 Task: Set the item due "the next working day".
Action: Mouse moved to (998, 116)
Screenshot: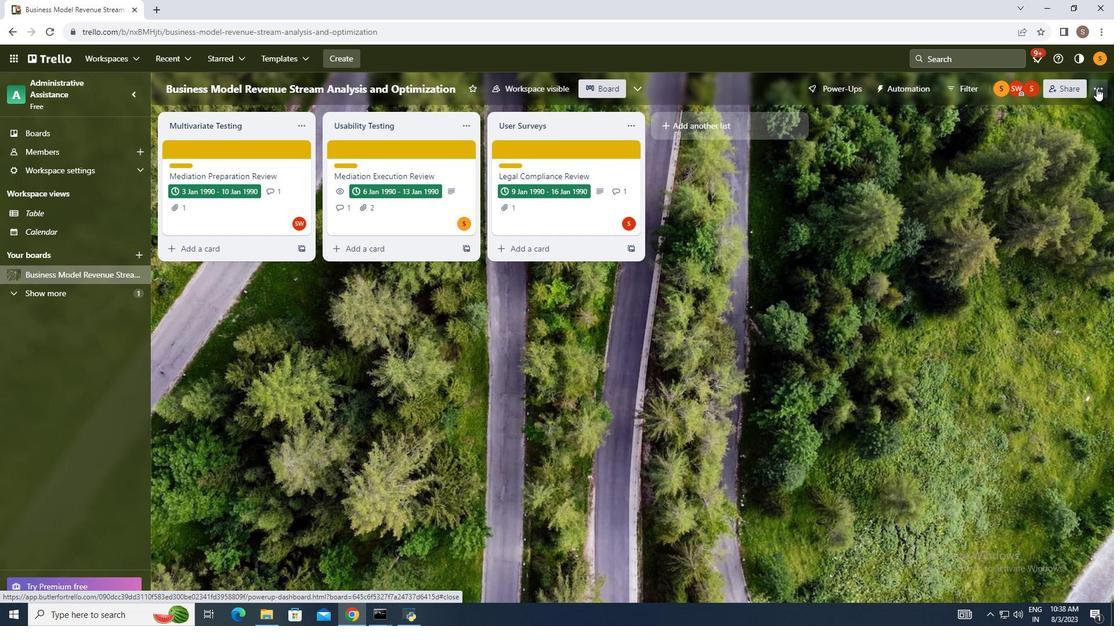 
Action: Mouse pressed left at (998, 116)
Screenshot: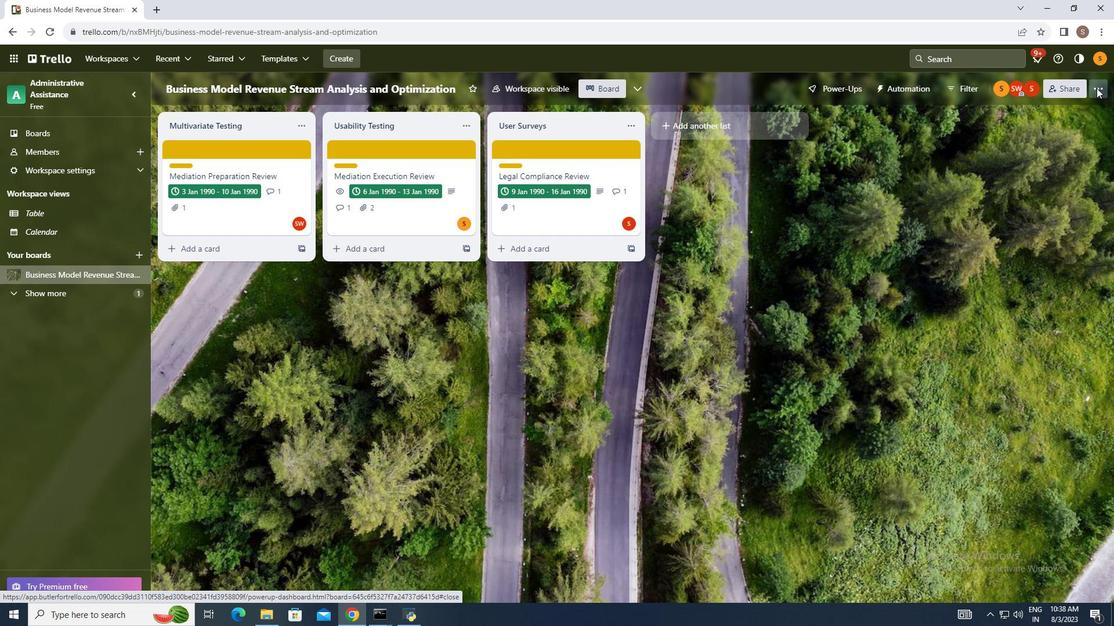 
Action: Mouse moved to (929, 252)
Screenshot: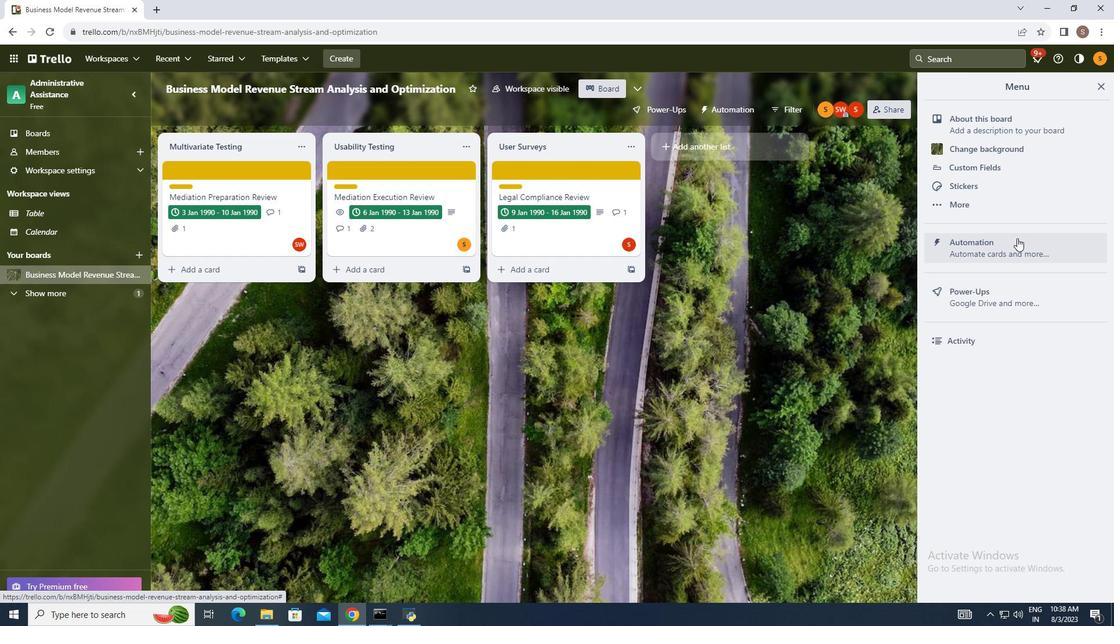 
Action: Mouse pressed left at (929, 252)
Screenshot: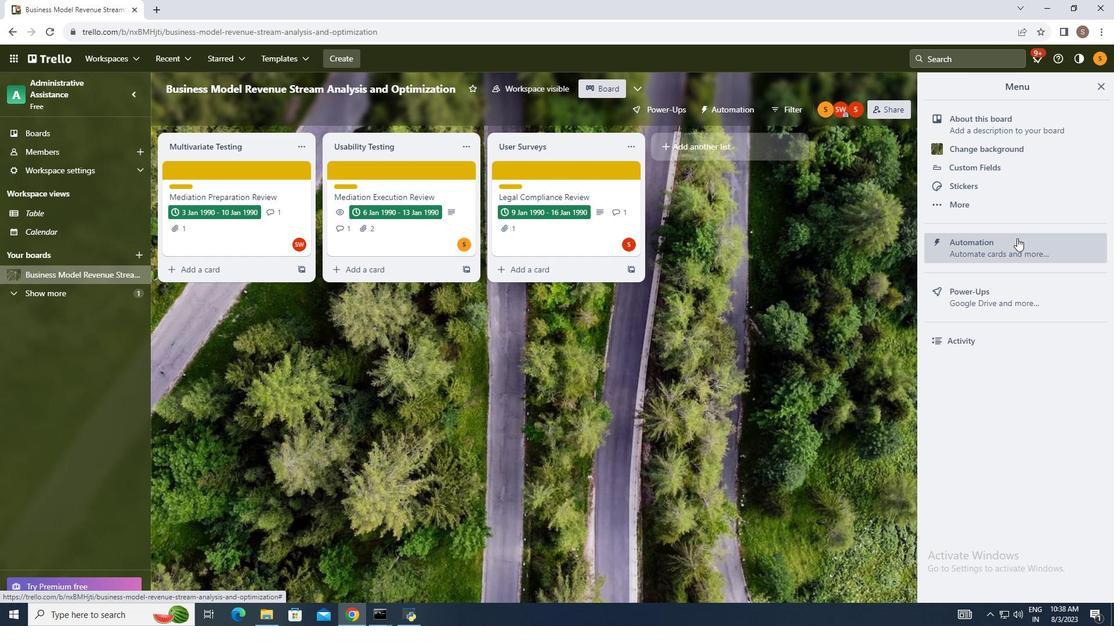 
Action: Mouse moved to (240, 312)
Screenshot: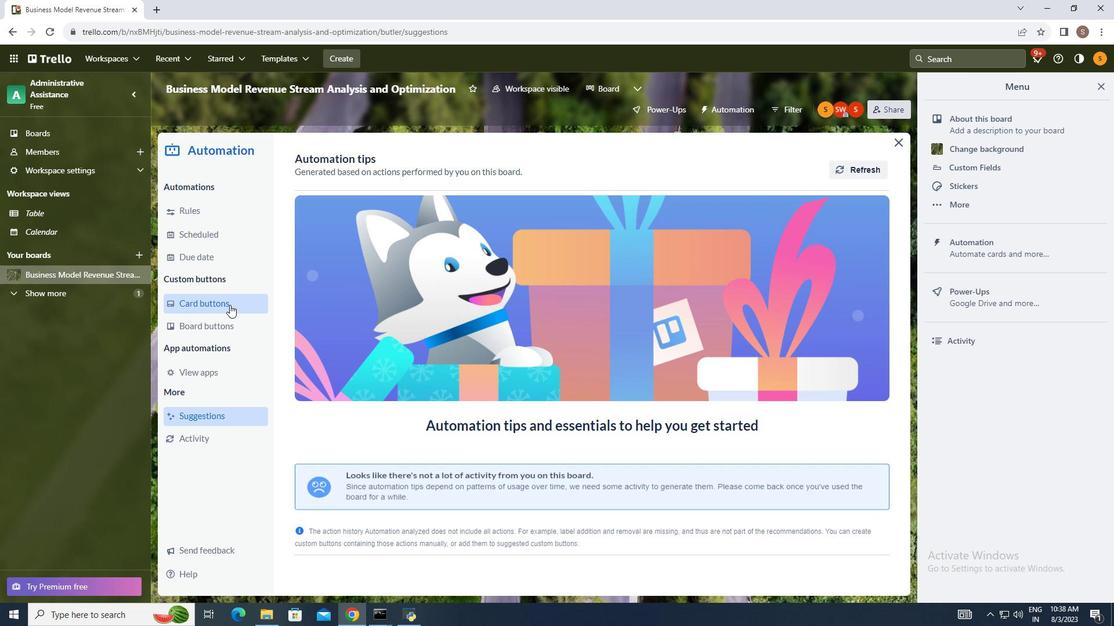 
Action: Mouse pressed left at (240, 312)
Screenshot: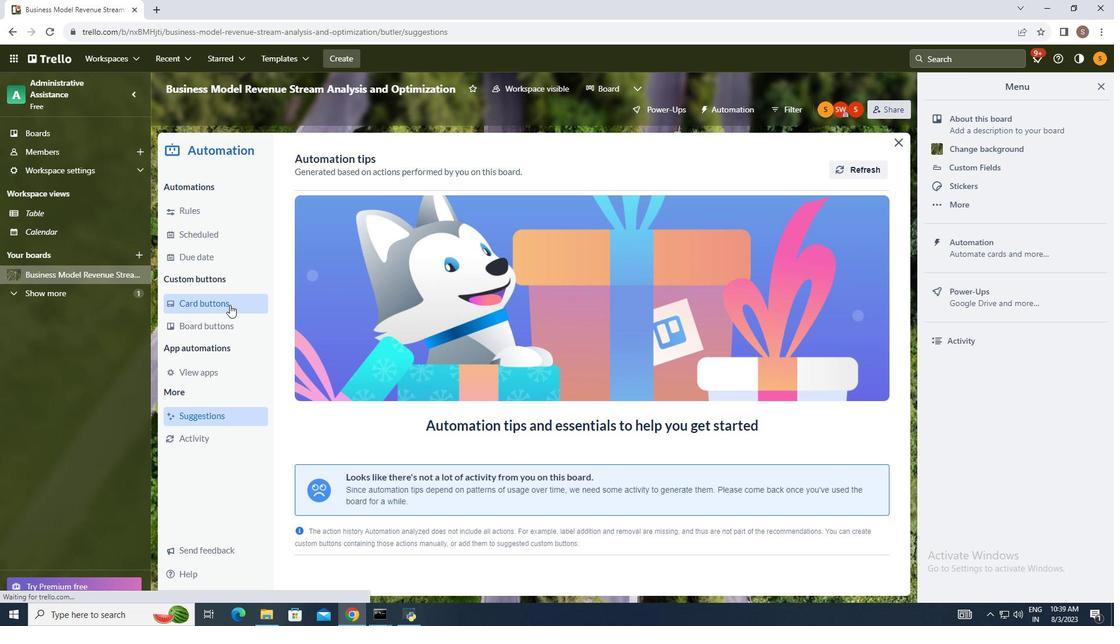 
Action: Mouse moved to (784, 185)
Screenshot: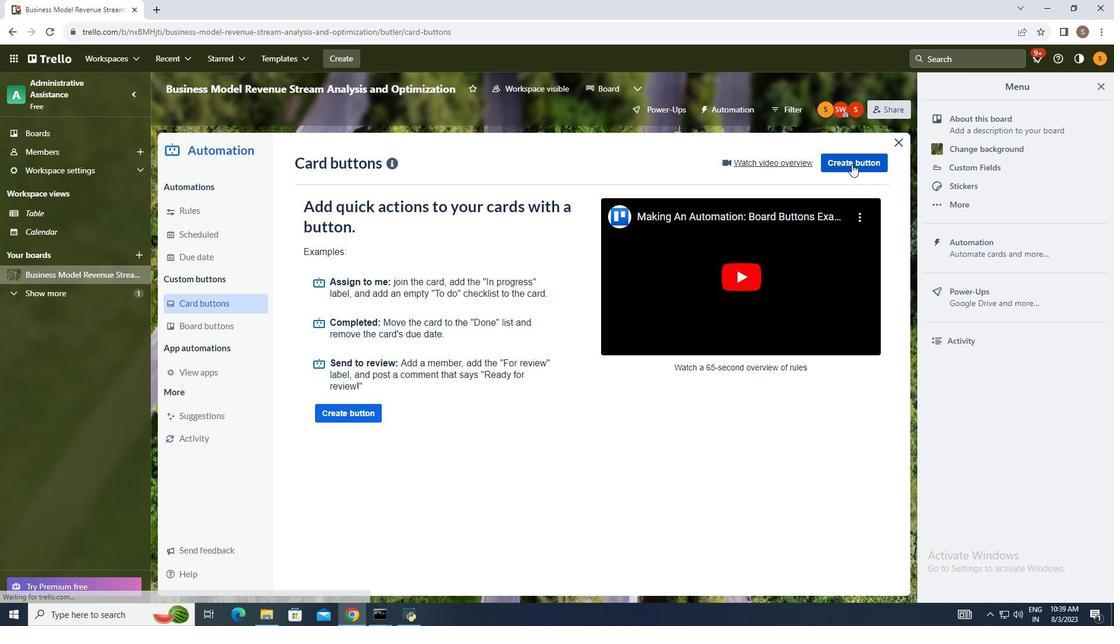 
Action: Mouse pressed left at (784, 185)
Screenshot: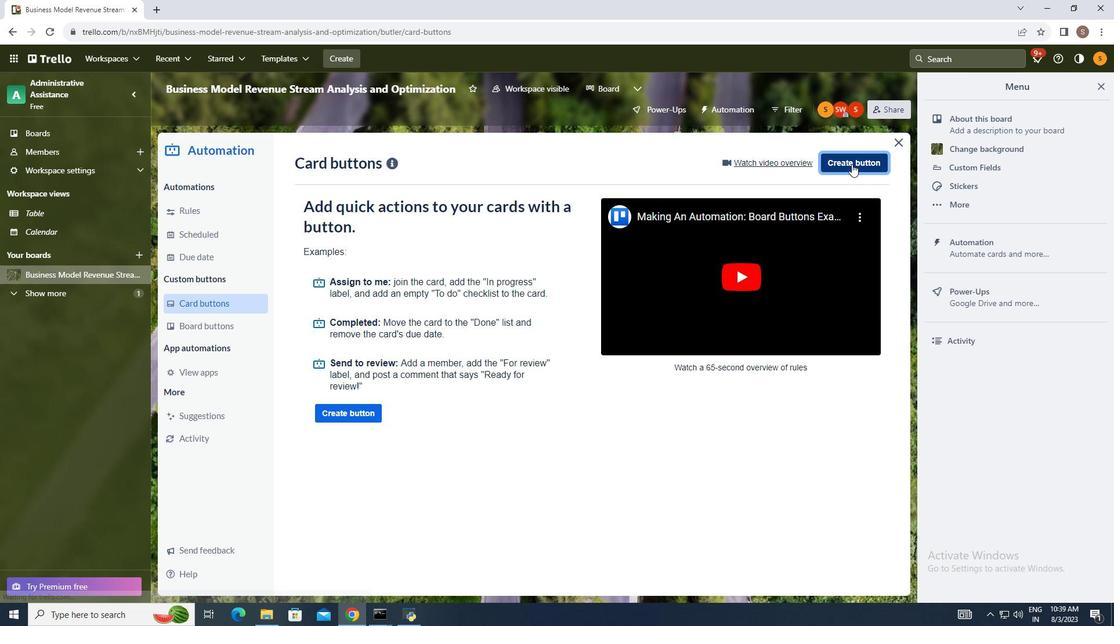 
Action: Mouse moved to (517, 331)
Screenshot: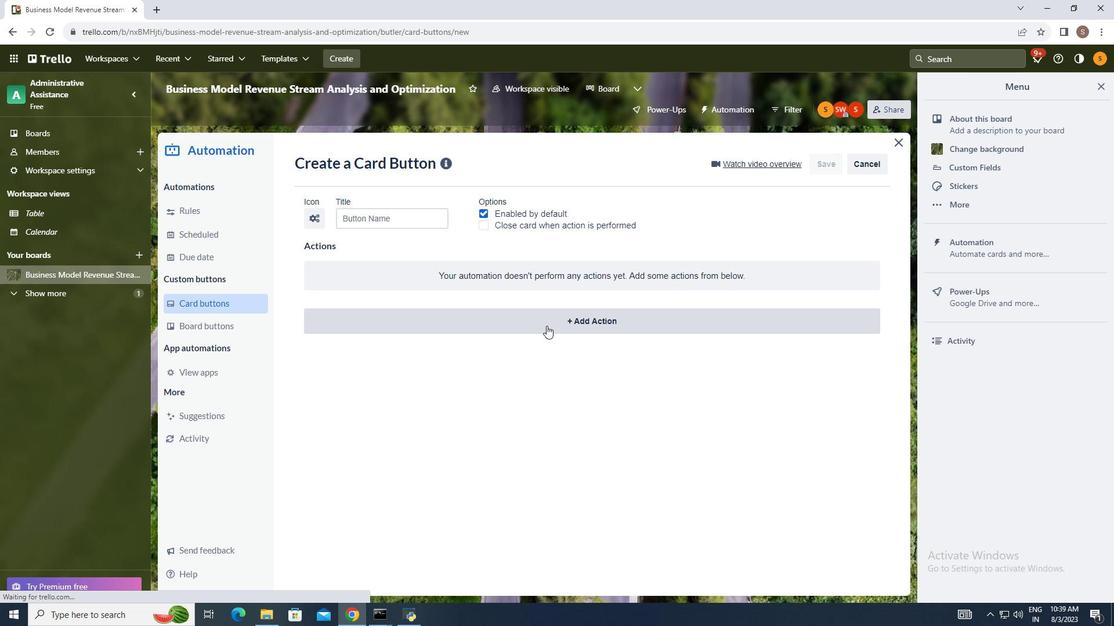 
Action: Mouse pressed left at (517, 331)
Screenshot: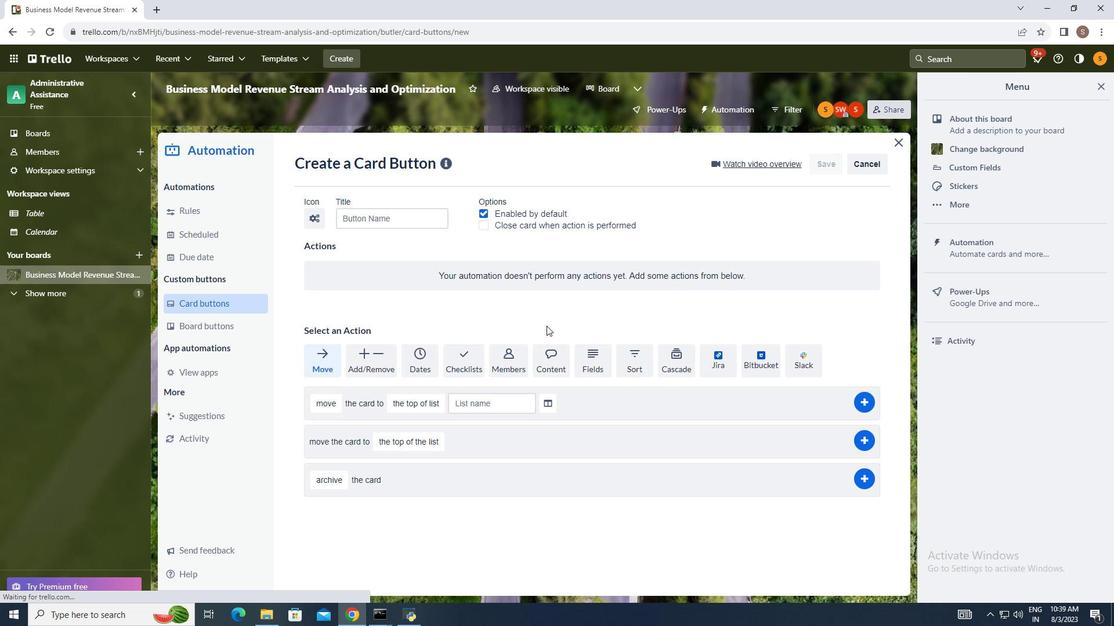 
Action: Mouse moved to (447, 362)
Screenshot: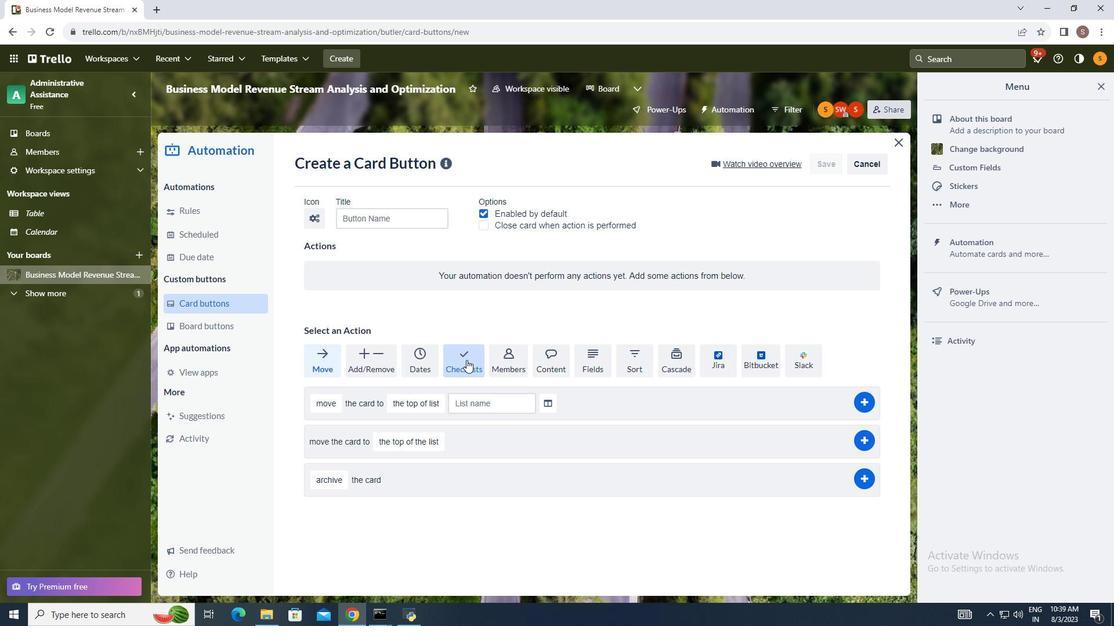 
Action: Mouse pressed left at (447, 362)
Screenshot: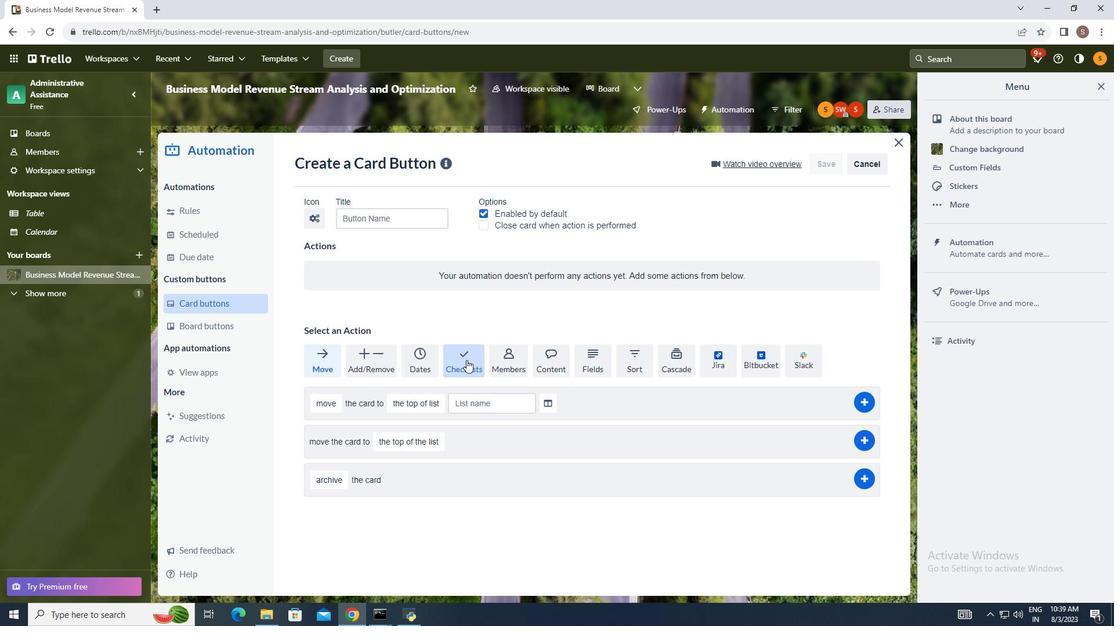 
Action: Mouse moved to (404, 379)
Screenshot: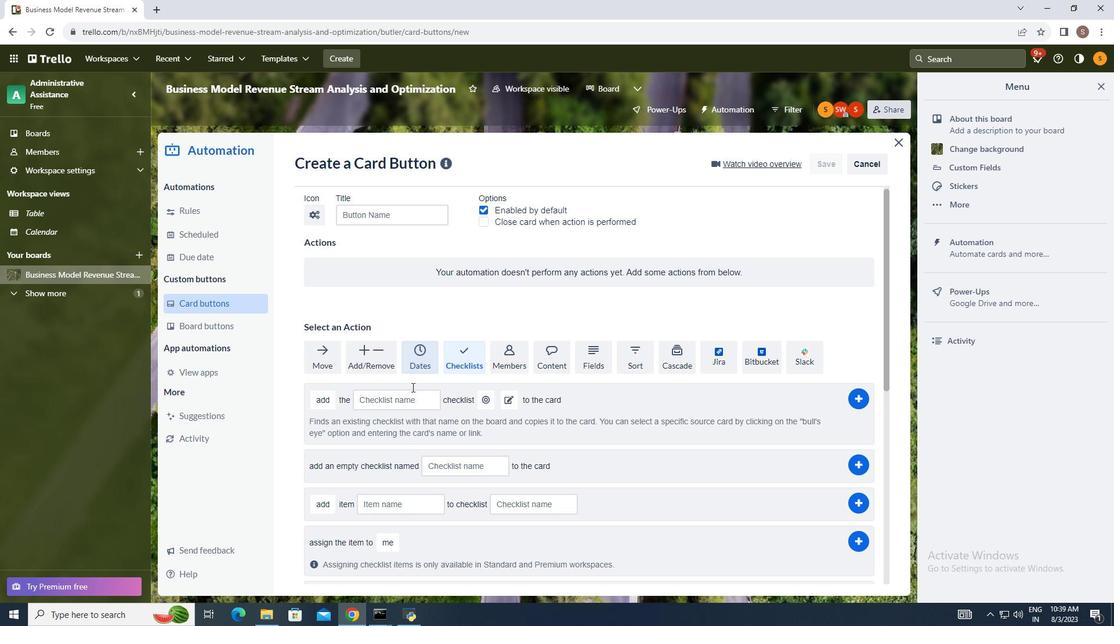 
Action: Mouse scrolled (404, 378) with delta (0, 0)
Screenshot: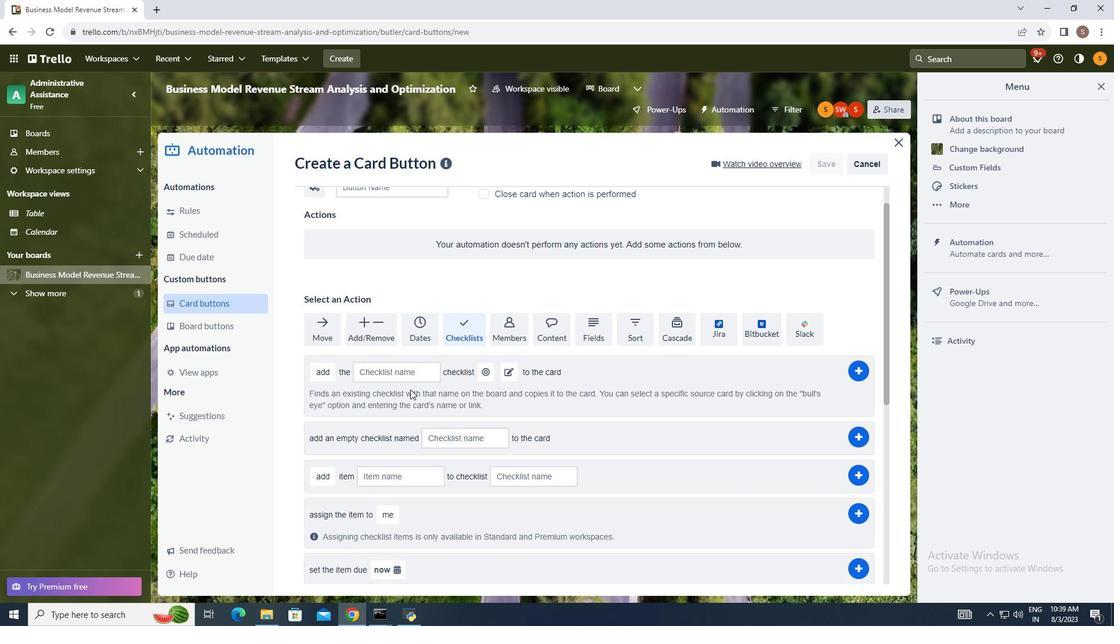 
Action: Mouse moved to (399, 386)
Screenshot: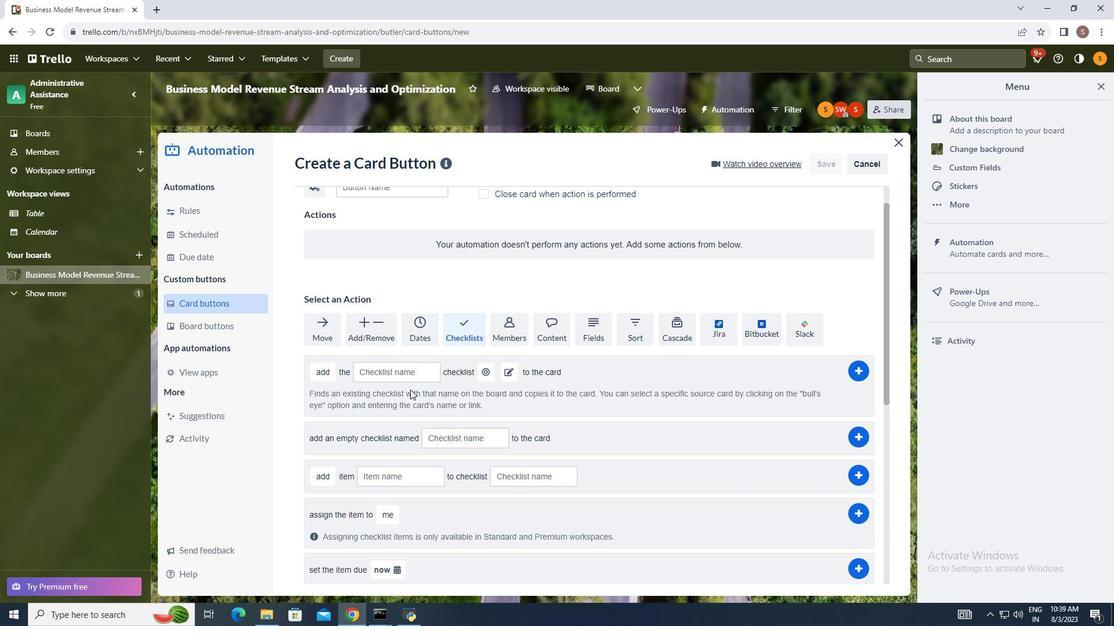 
Action: Mouse scrolled (399, 385) with delta (0, 0)
Screenshot: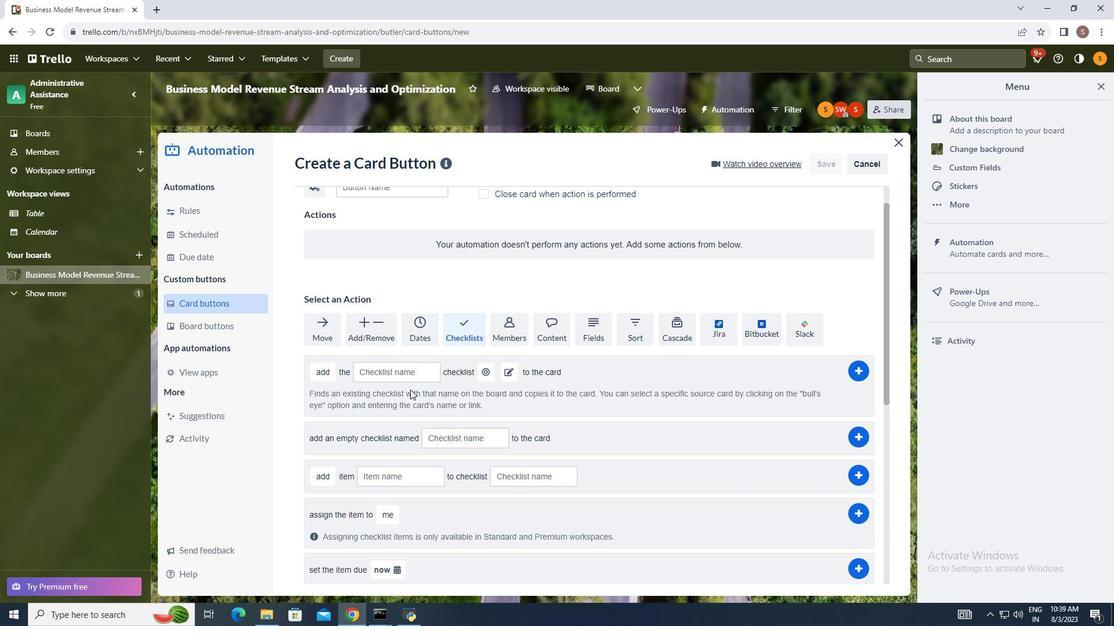 
Action: Mouse moved to (399, 388)
Screenshot: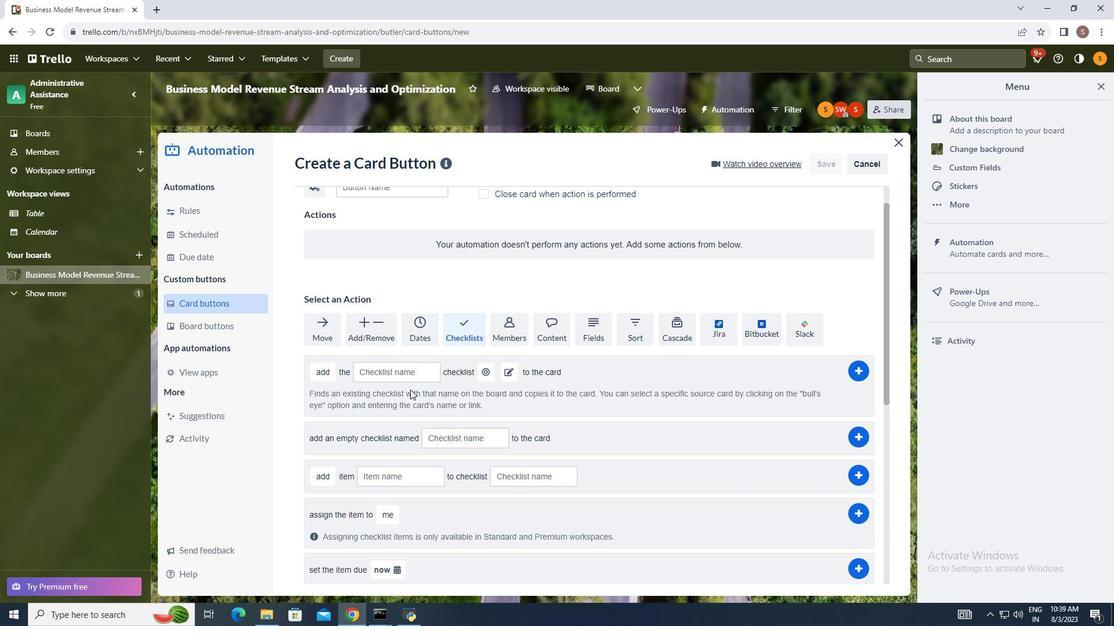 
Action: Mouse scrolled (399, 387) with delta (0, 0)
Screenshot: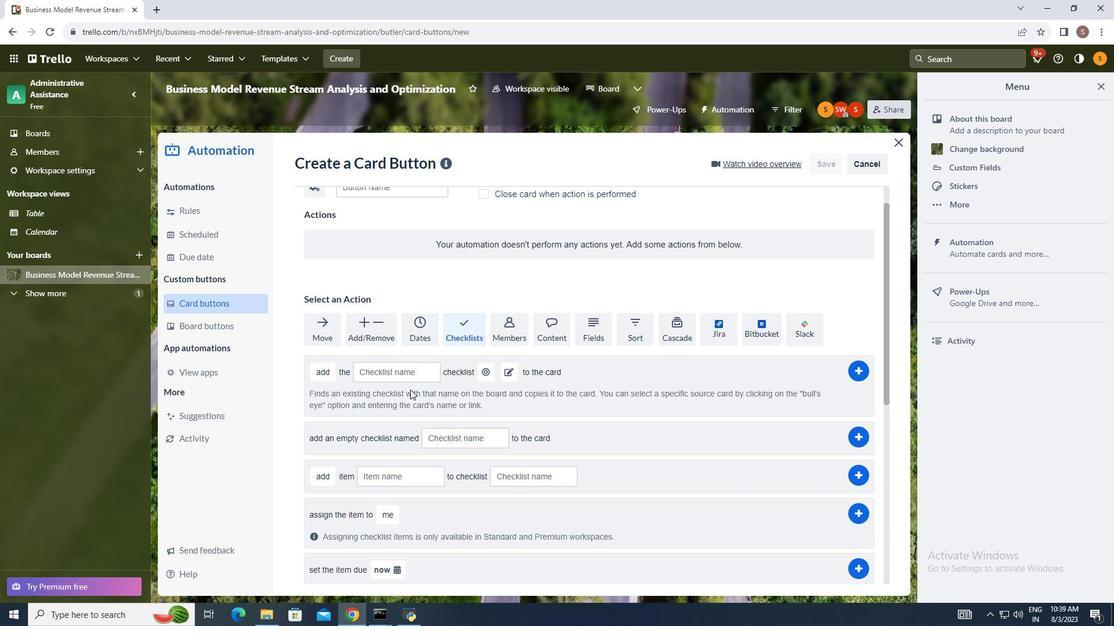 
Action: Mouse moved to (398, 388)
Screenshot: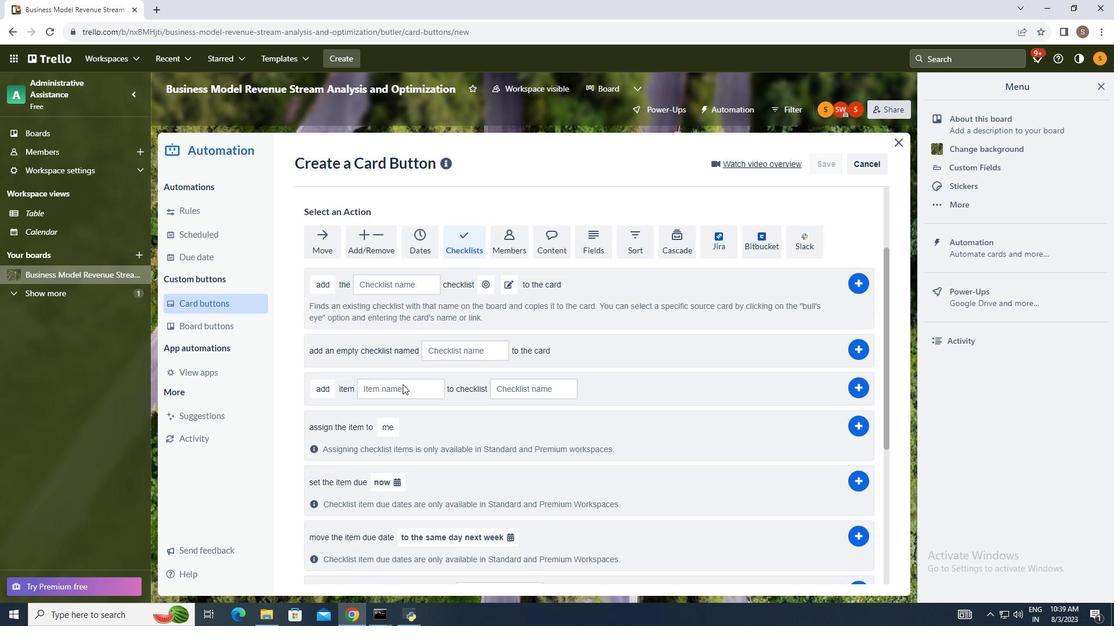 
Action: Mouse scrolled (398, 388) with delta (0, 0)
Screenshot: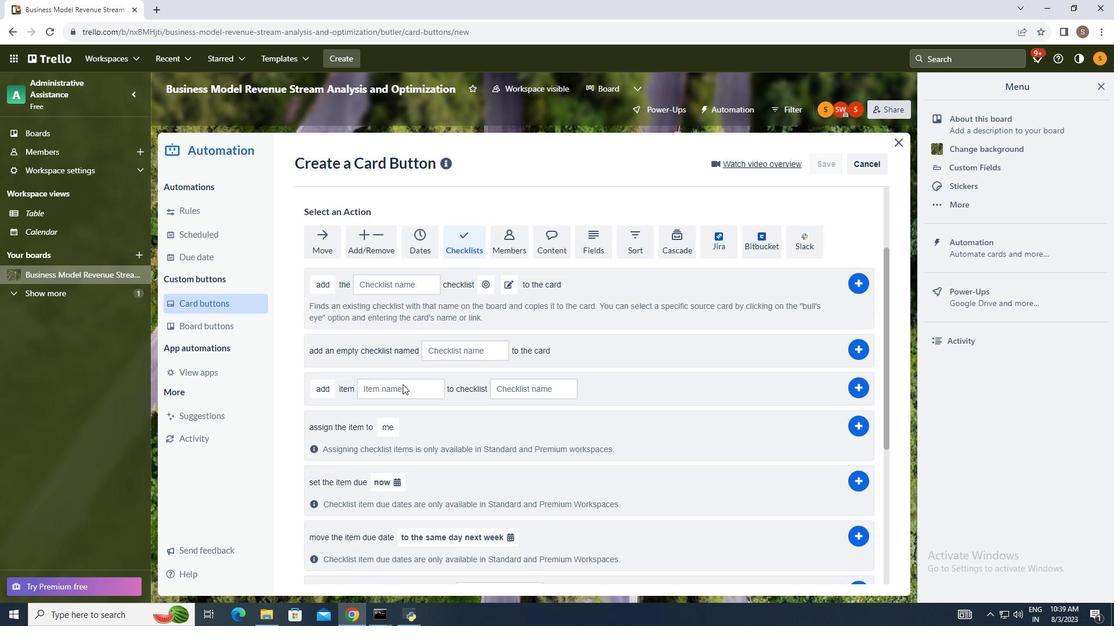 
Action: Mouse moved to (378, 371)
Screenshot: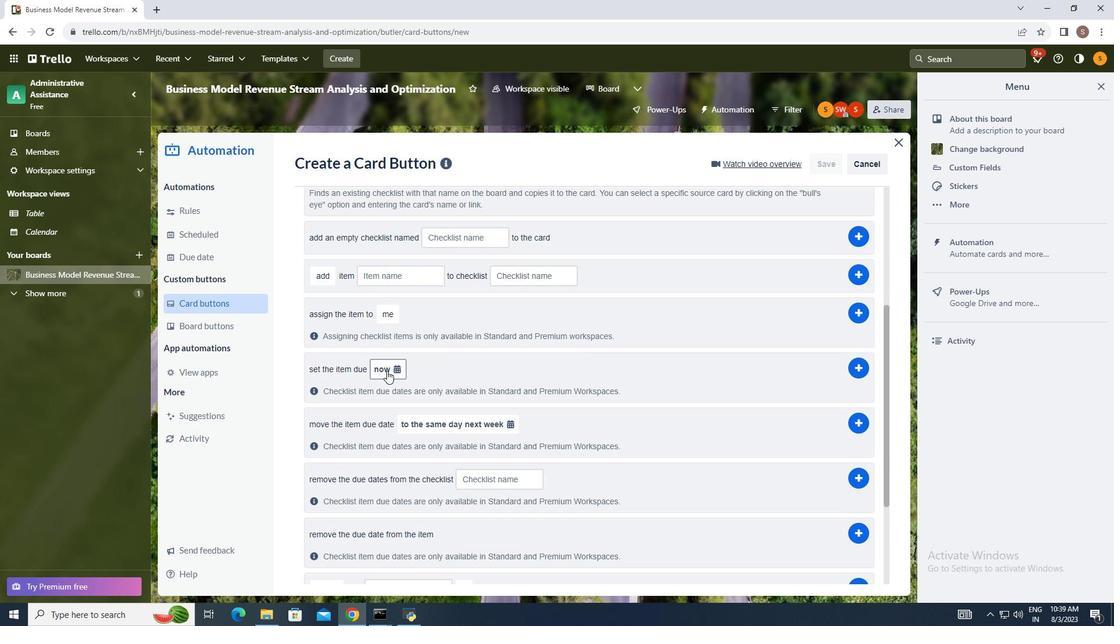 
Action: Mouse pressed left at (378, 371)
Screenshot: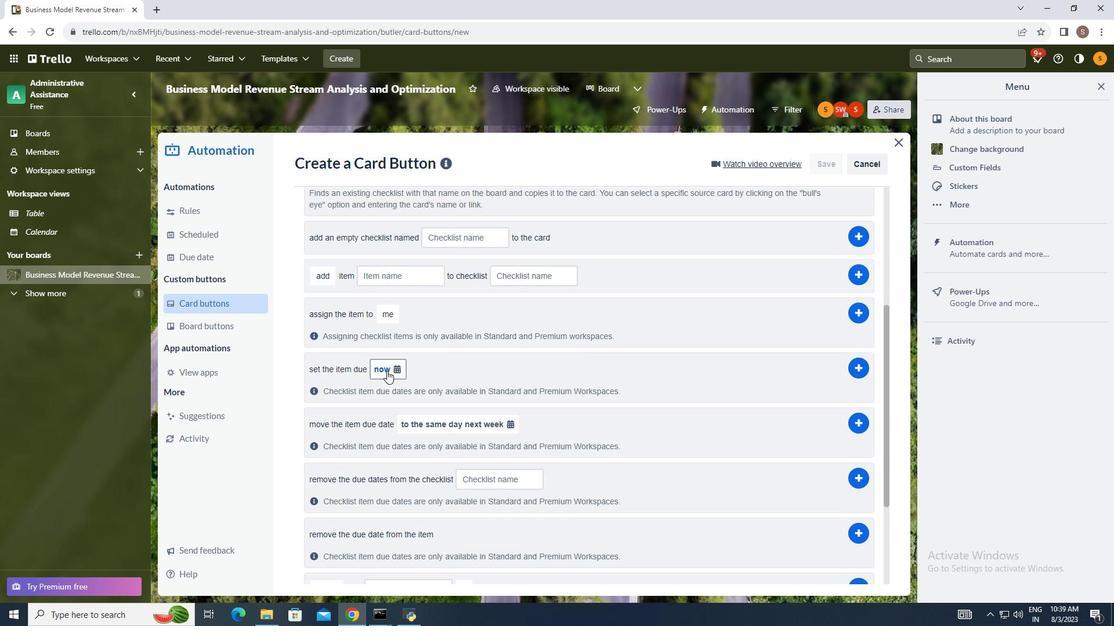 
Action: Mouse moved to (380, 400)
Screenshot: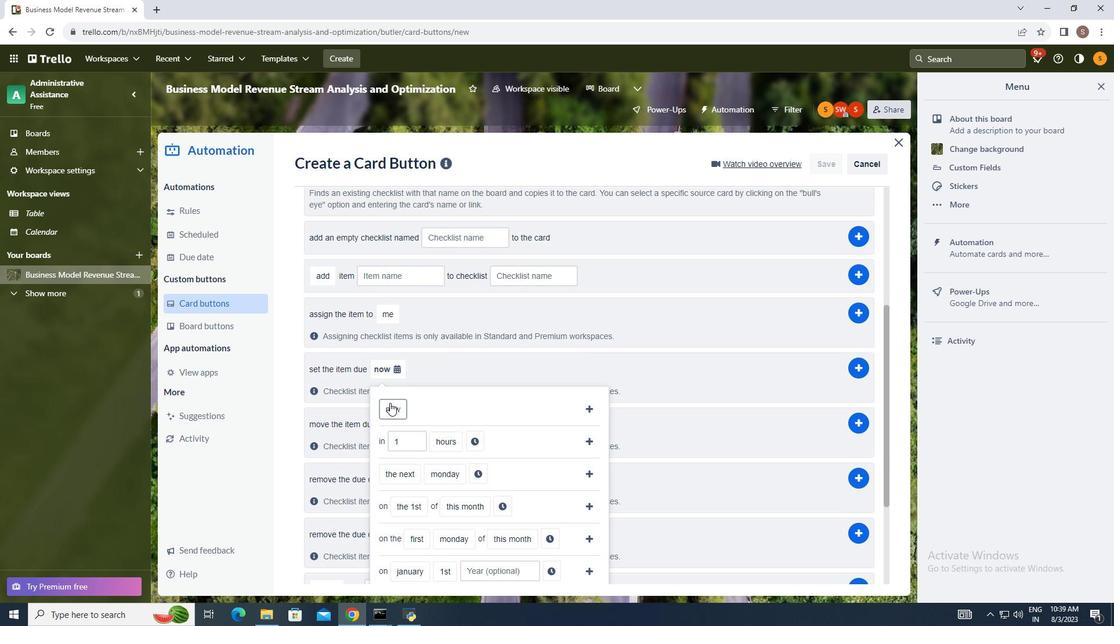 
Action: Mouse pressed left at (380, 400)
Screenshot: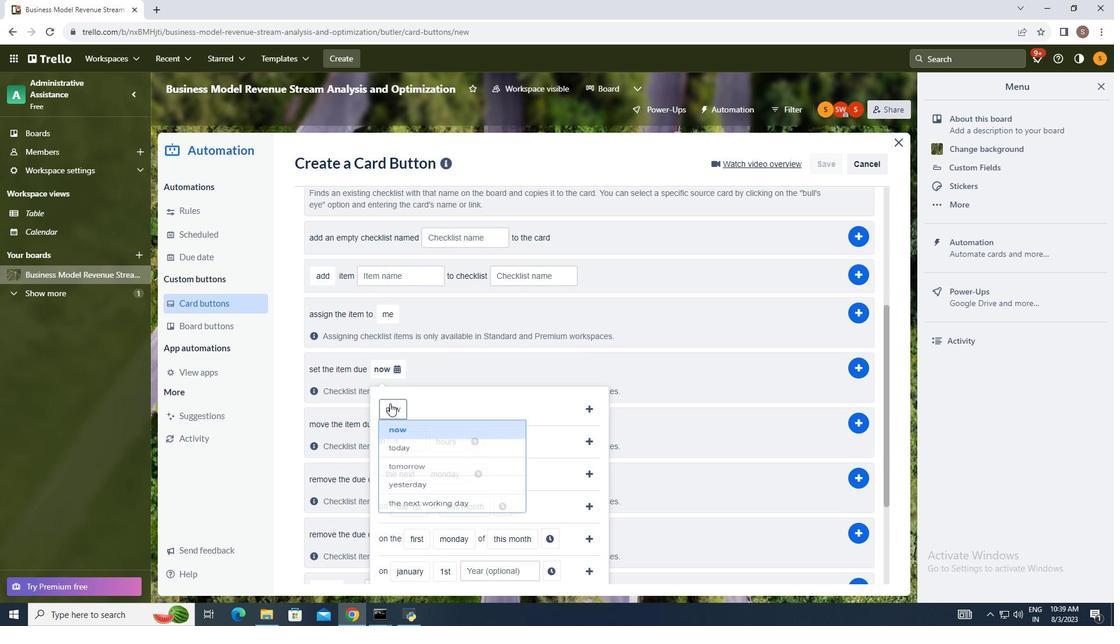 
Action: Mouse moved to (431, 509)
Screenshot: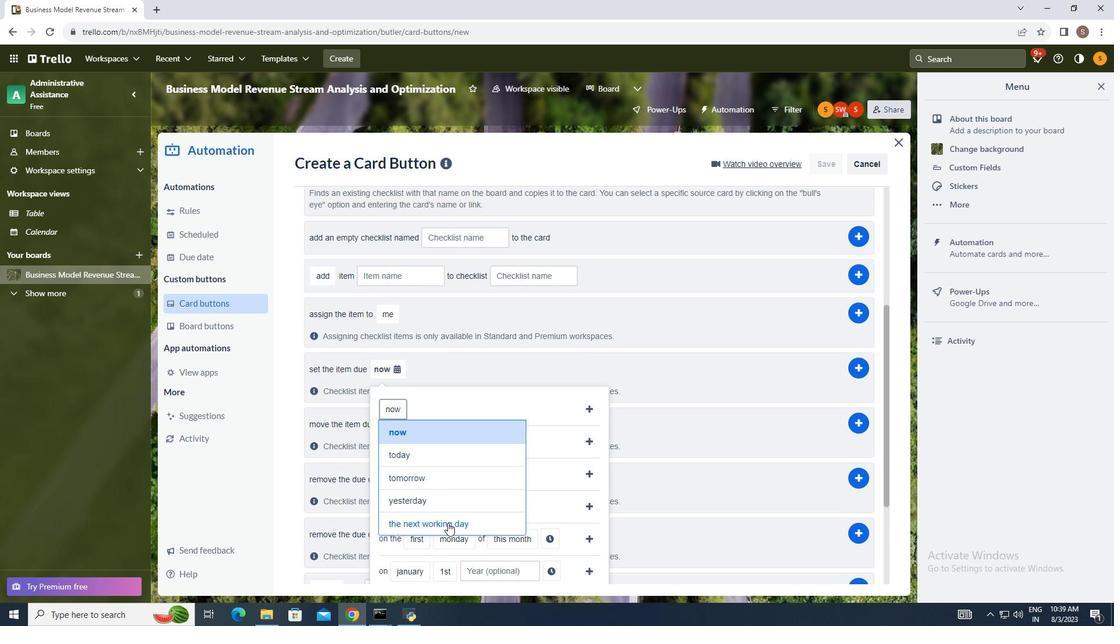 
Action: Mouse pressed left at (431, 509)
Screenshot: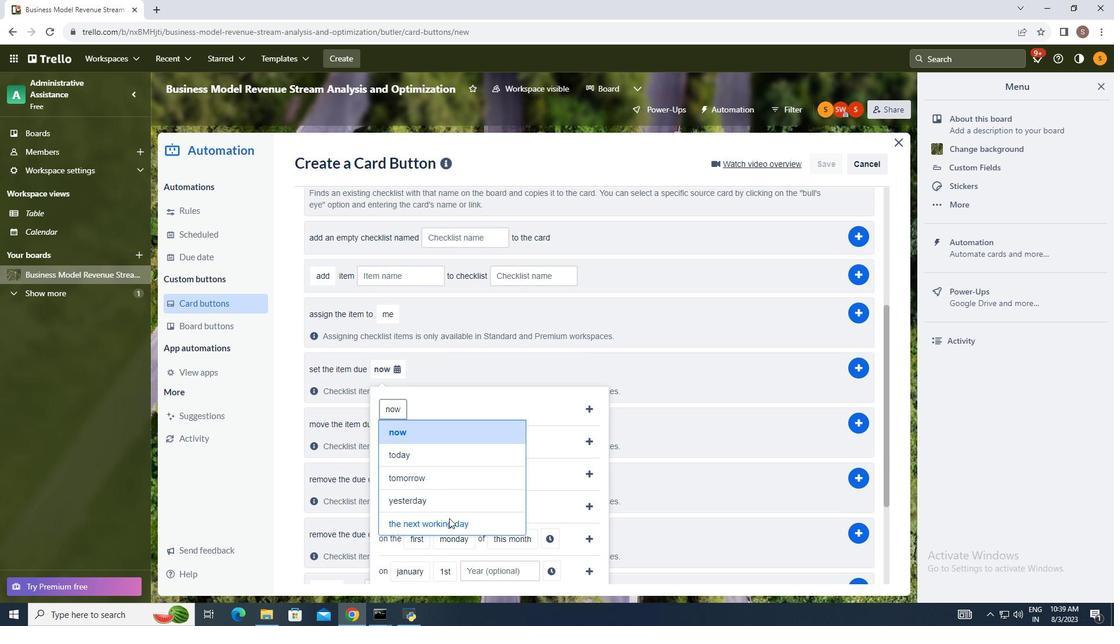 
Action: Mouse moved to (554, 403)
Screenshot: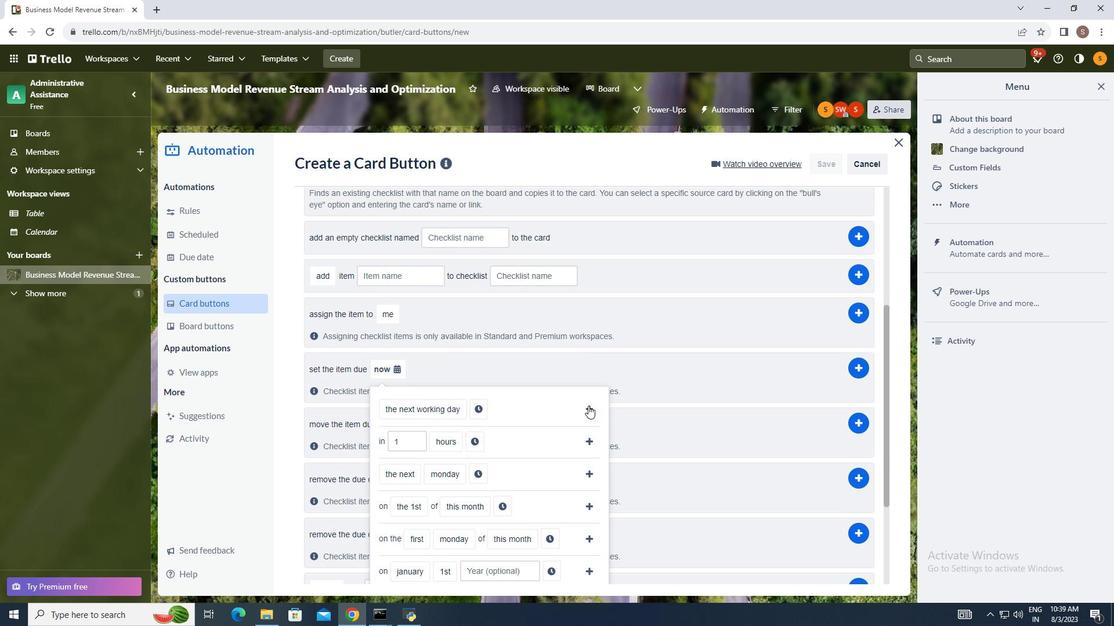 
Action: Mouse pressed left at (554, 403)
Screenshot: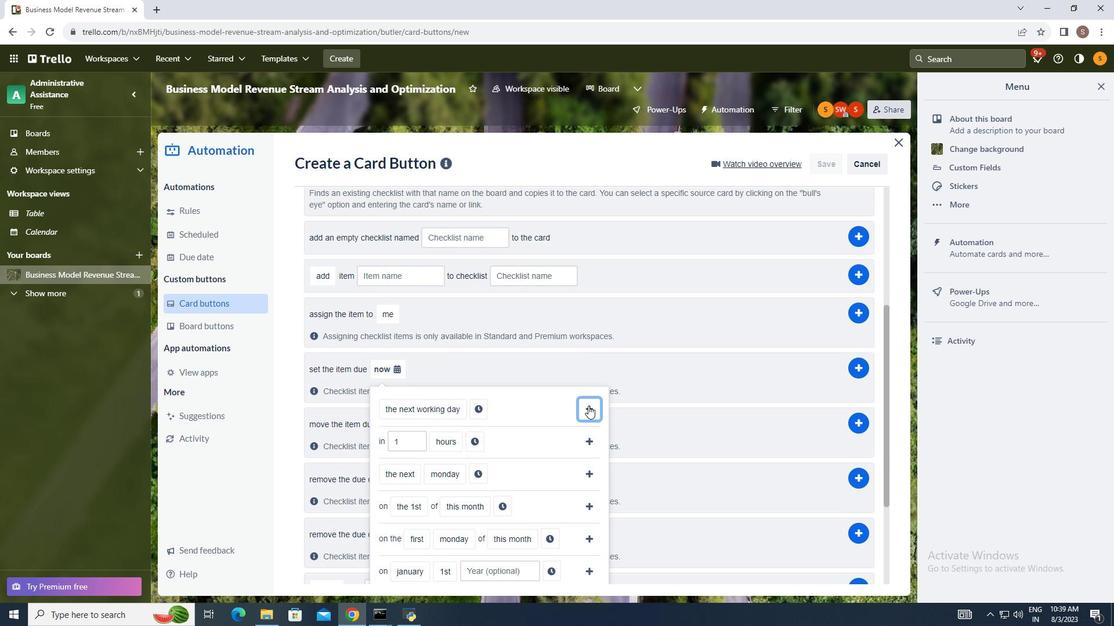 
Action: Mouse moved to (790, 367)
Screenshot: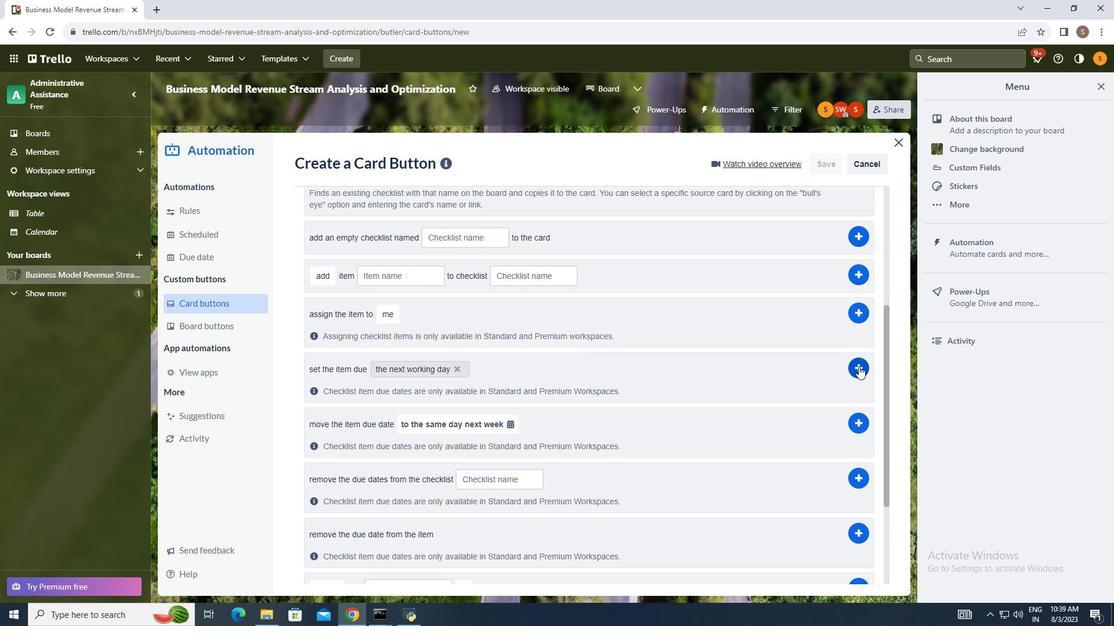 
Action: Mouse pressed left at (790, 367)
Screenshot: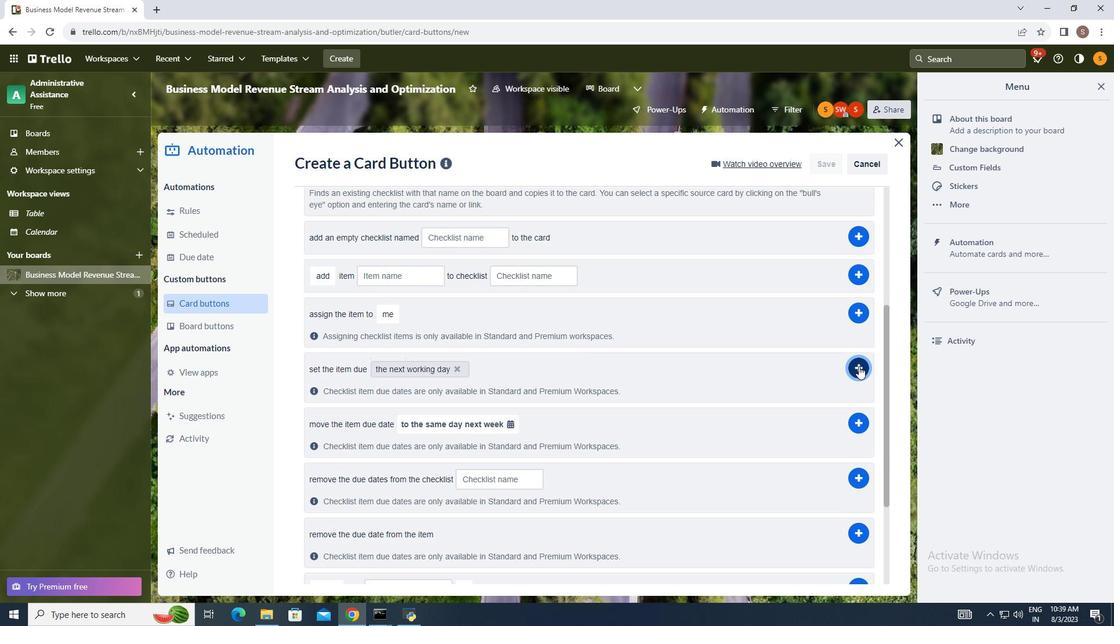
Action: Mouse moved to (900, 359)
Screenshot: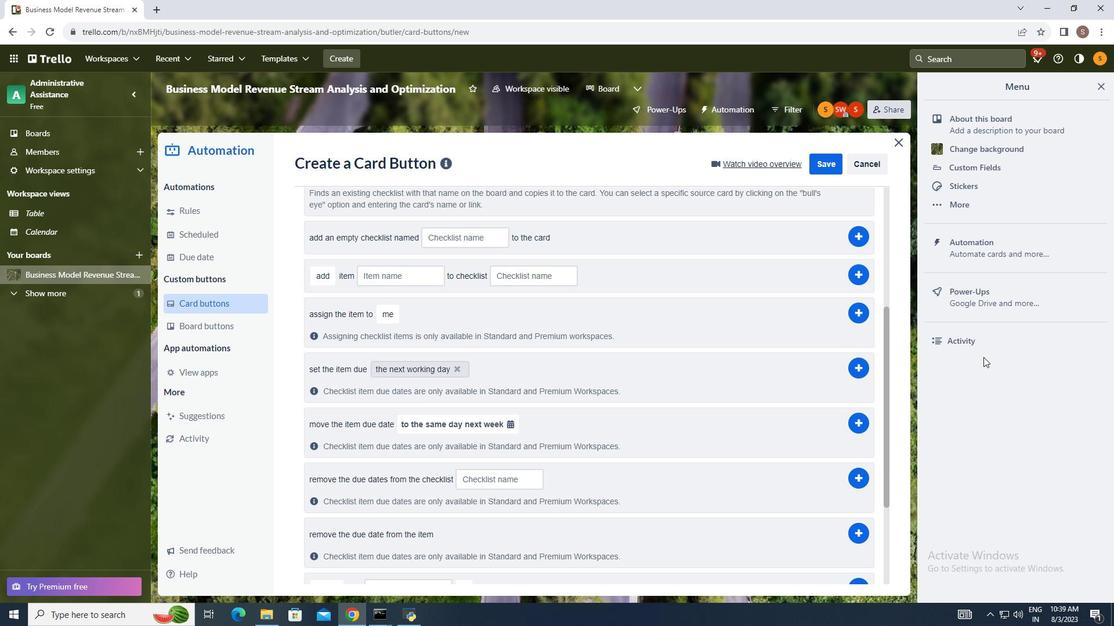 
